 Task: Find driving directions from Los Angeles, California, to San Francisco, California.
Action: Mouse moved to (259, 84)
Screenshot: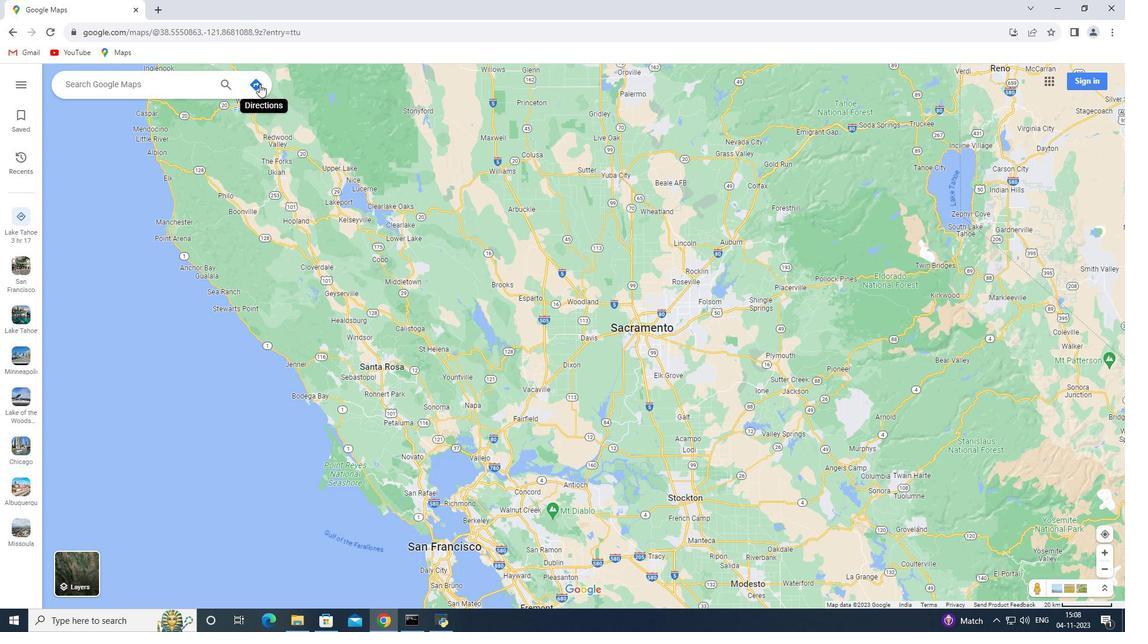 
Action: Mouse pressed left at (259, 84)
Screenshot: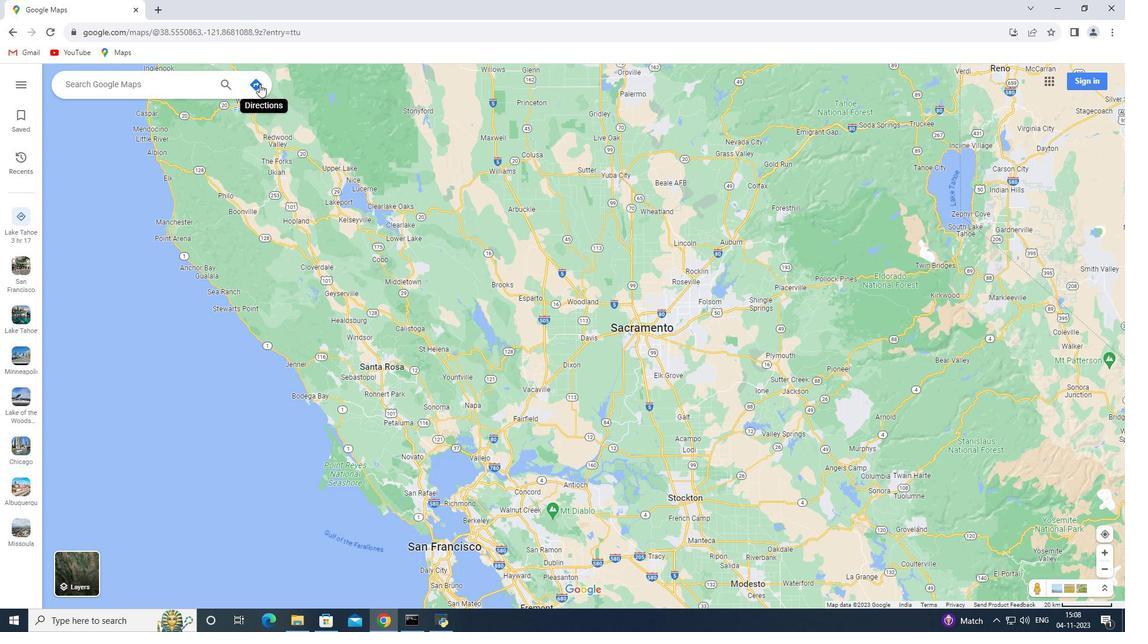 
Action: Mouse moved to (116, 79)
Screenshot: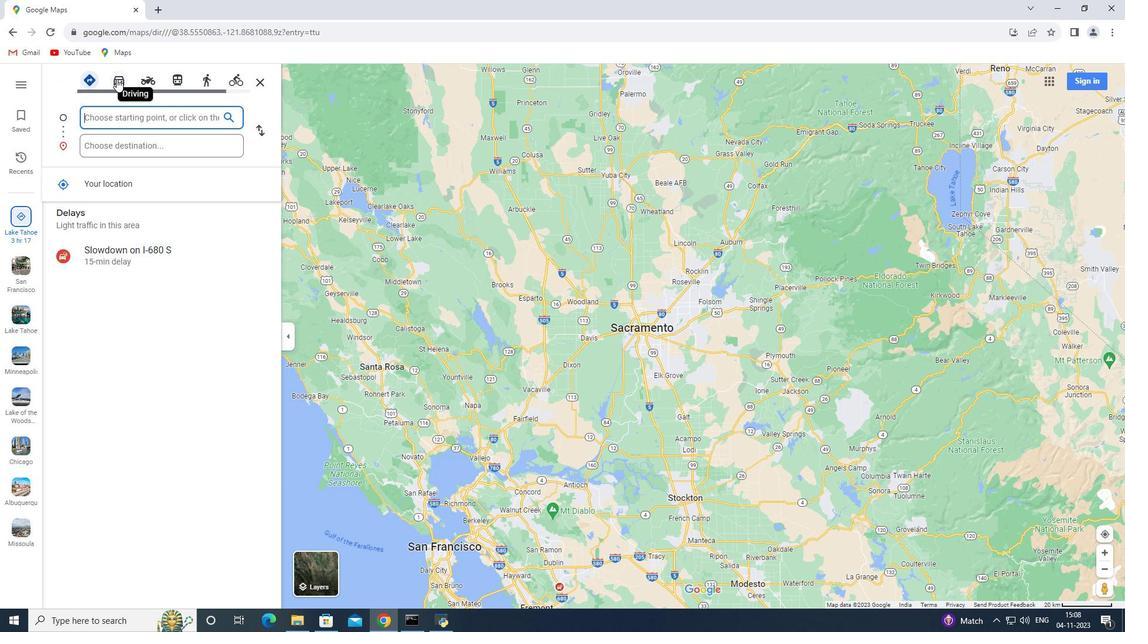 
Action: Mouse pressed left at (116, 79)
Screenshot: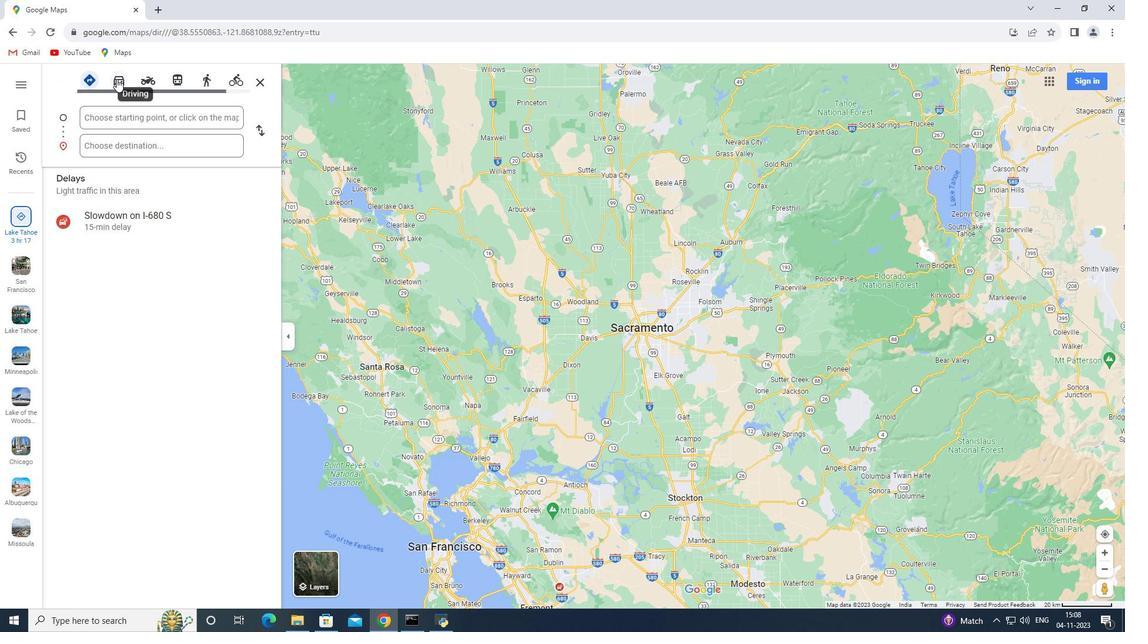 
Action: Mouse moved to (105, 117)
Screenshot: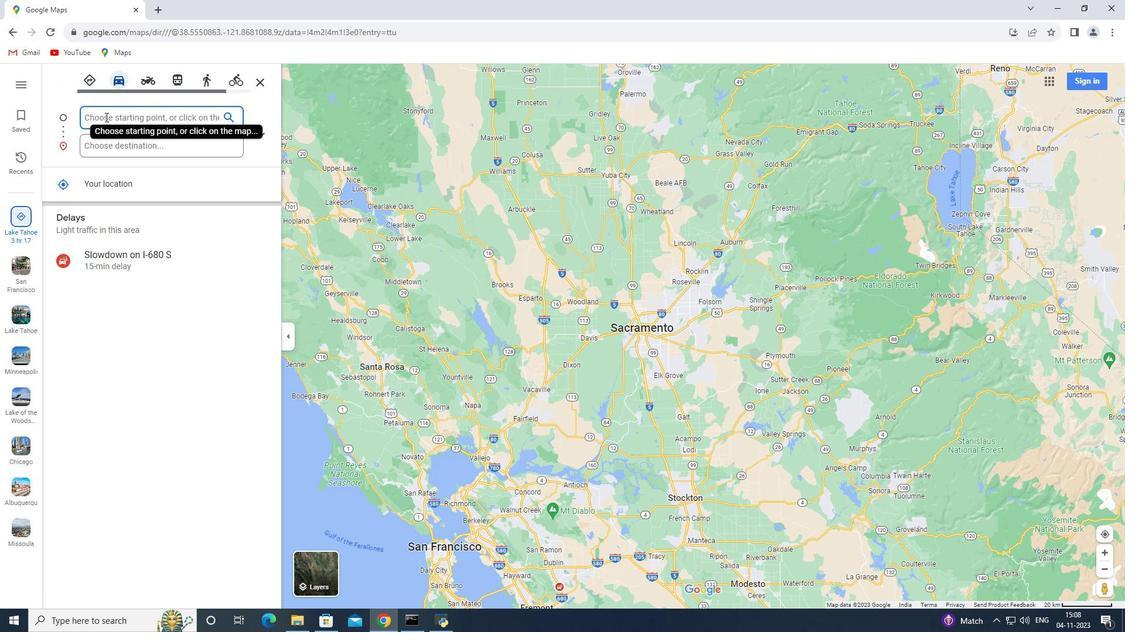 
Action: Key pressed <Key.shift_r>Los<Key.space><Key.shift>Angeles,<Key.space><Key.shift>California
Screenshot: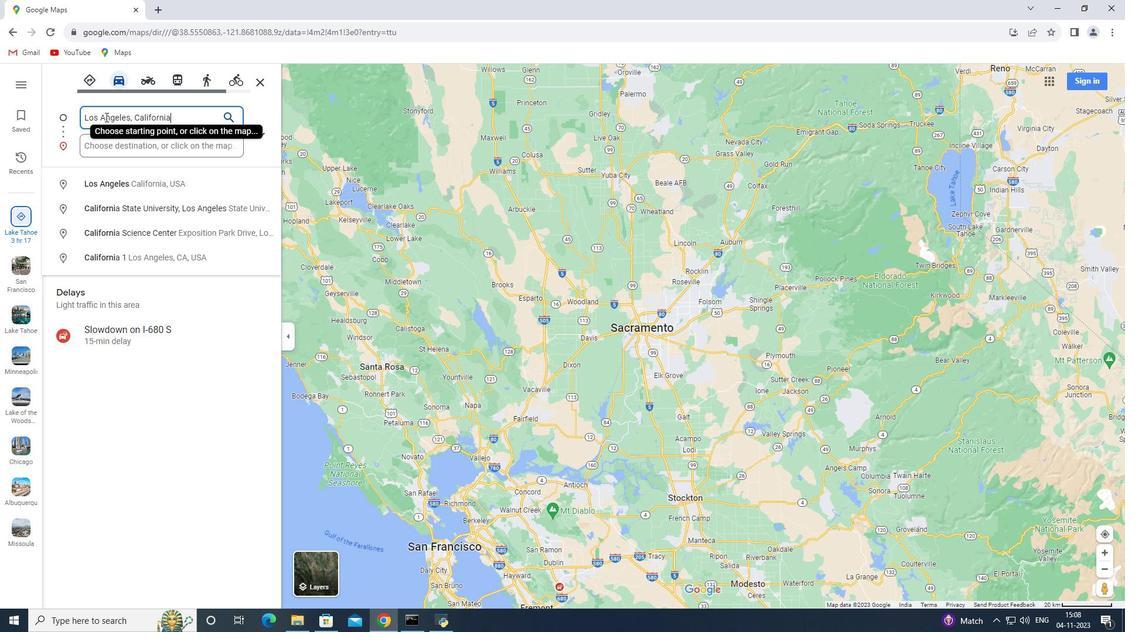 
Action: Mouse moved to (110, 150)
Screenshot: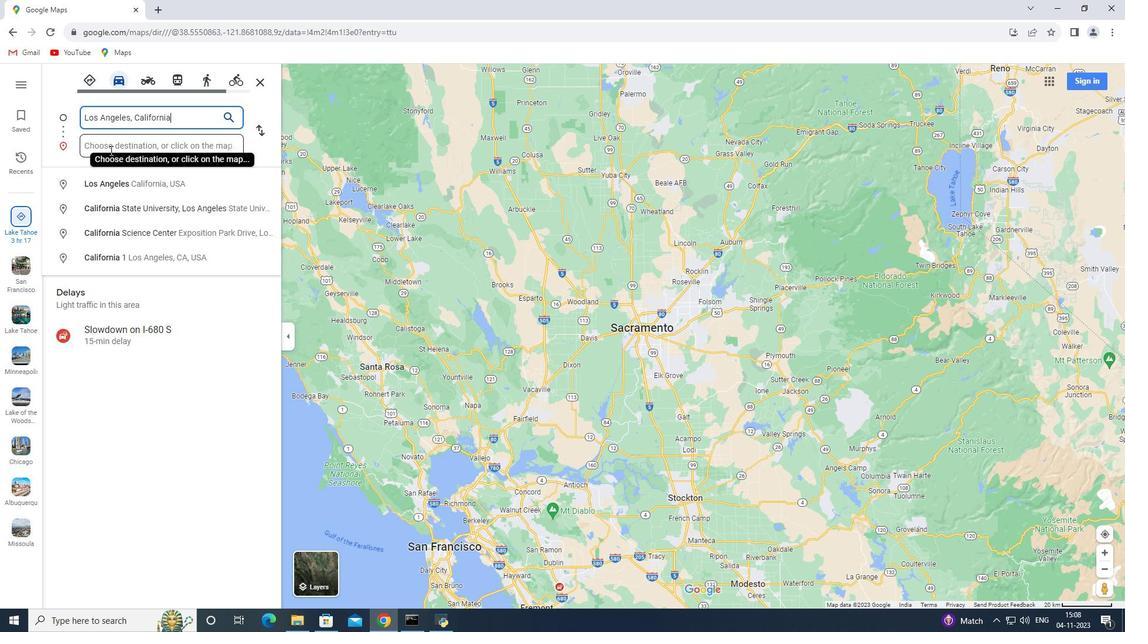 
Action: Mouse pressed left at (110, 150)
Screenshot: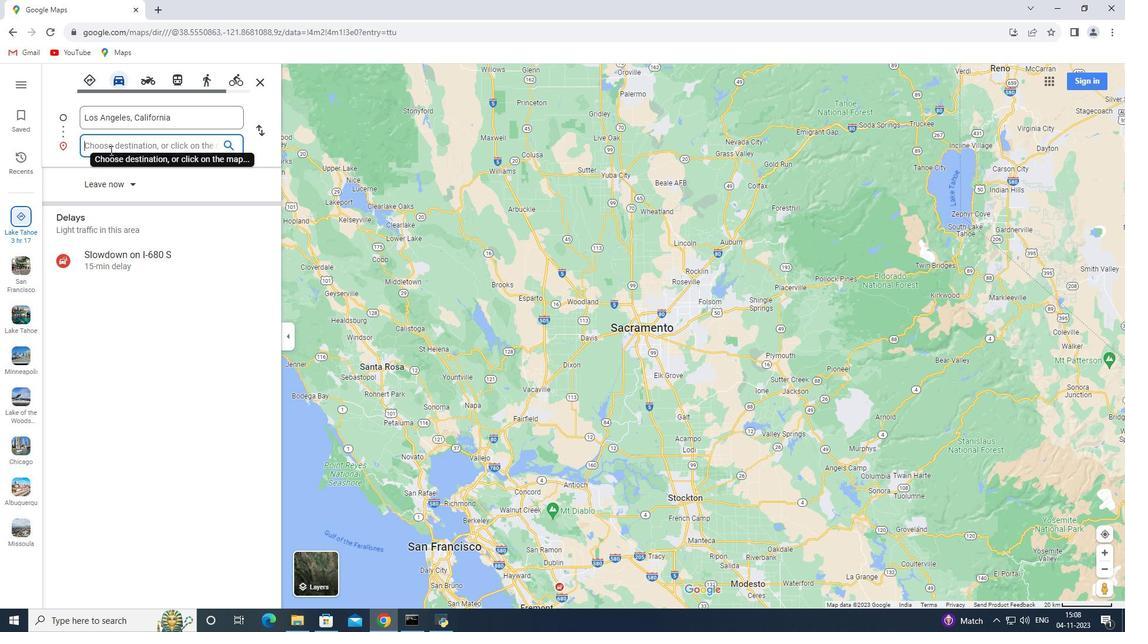 
Action: Key pressed <Key.shift>San<Key.space><Key.shift>Francisco,<Key.space><Key.shift>California<Key.enter>
Screenshot: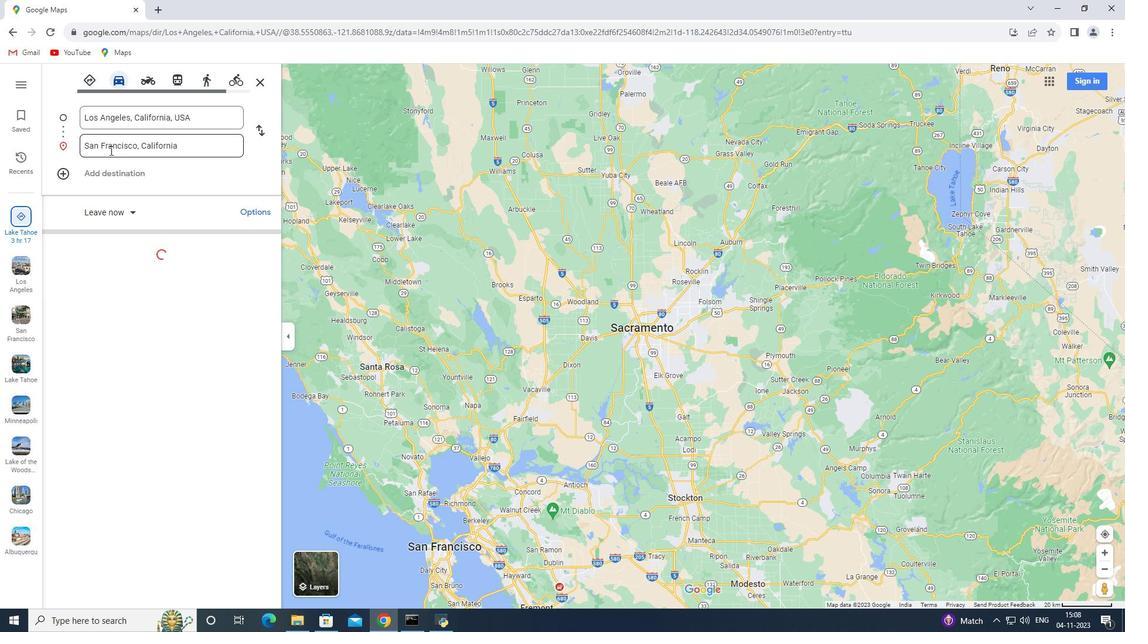 
